 Task: In the sheet Budget Analysis ToolFont size of heading  18 Font style of dataoswald 'Font size of data '9 Alignment of headline & dataAlign center.   Fill color in heading, Red Font color of dataIn the sheet  Attendance Sheet for the Weekbook
Action: Mouse moved to (344, 262)
Screenshot: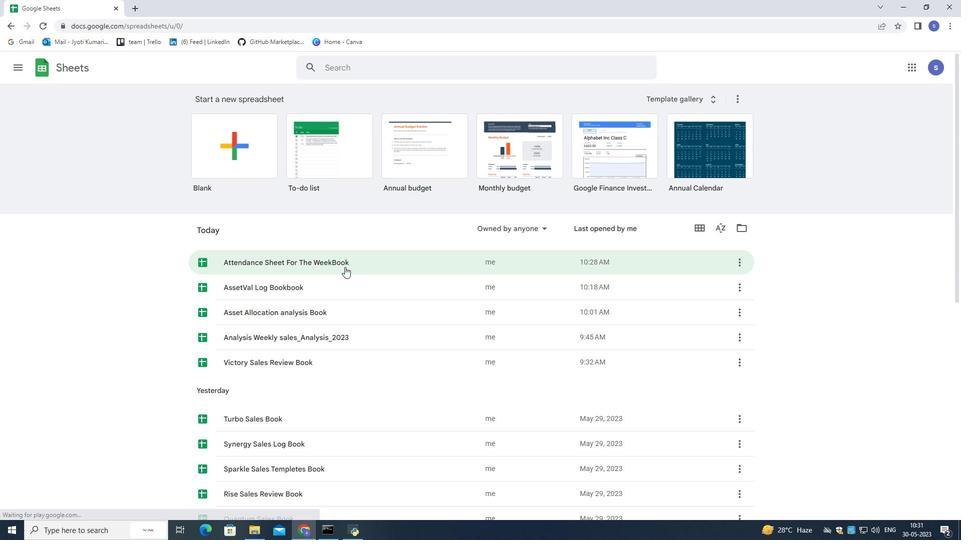 
Action: Mouse pressed left at (344, 262)
Screenshot: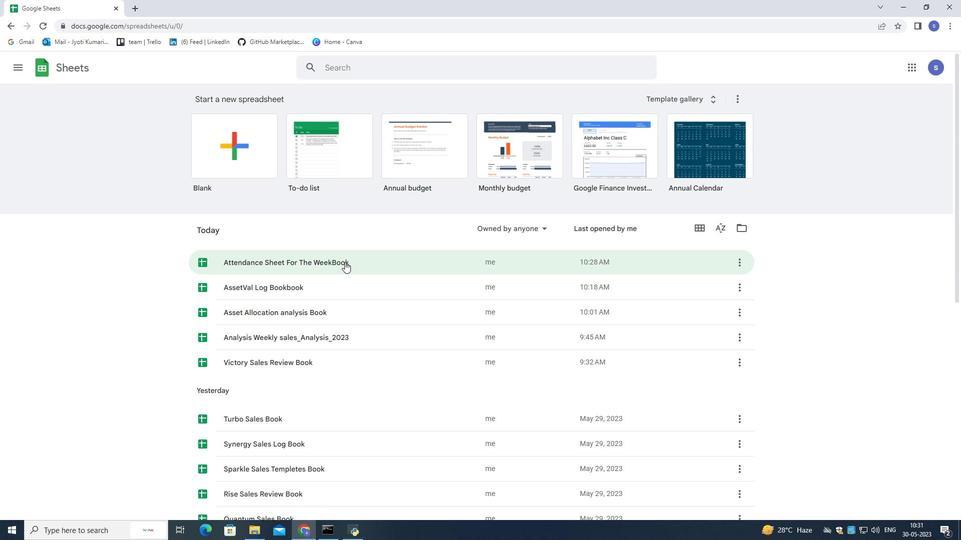 
Action: Mouse moved to (109, 169)
Screenshot: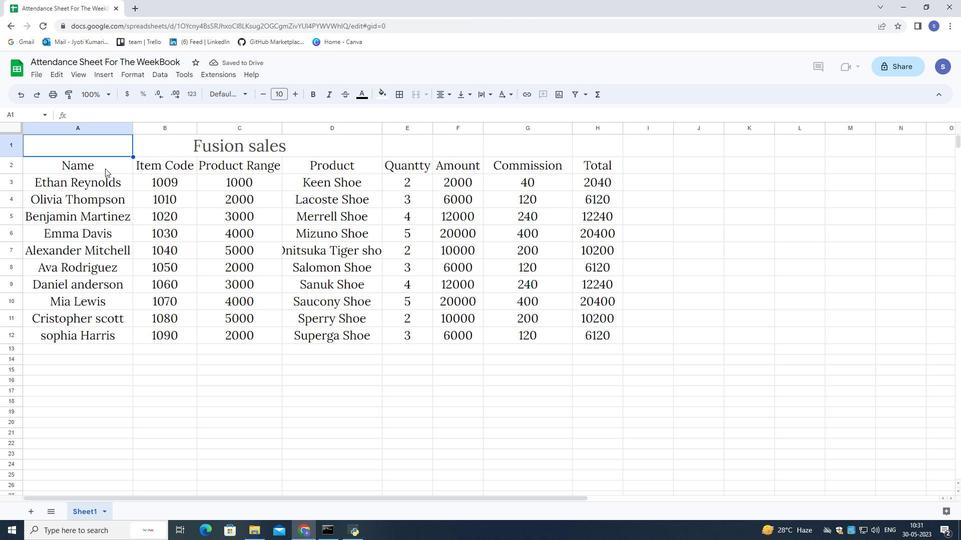 
Action: Mouse pressed left at (109, 169)
Screenshot: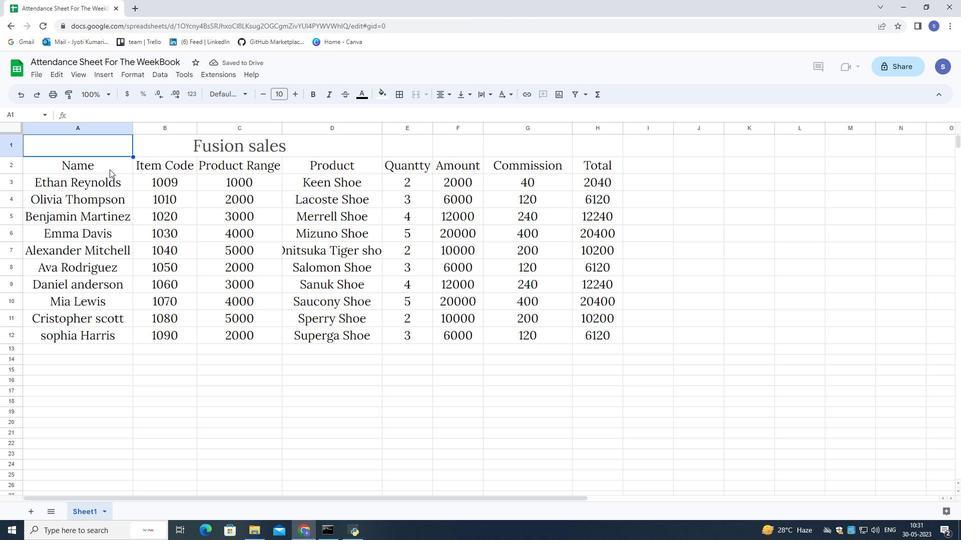 
Action: Mouse moved to (147, 387)
Screenshot: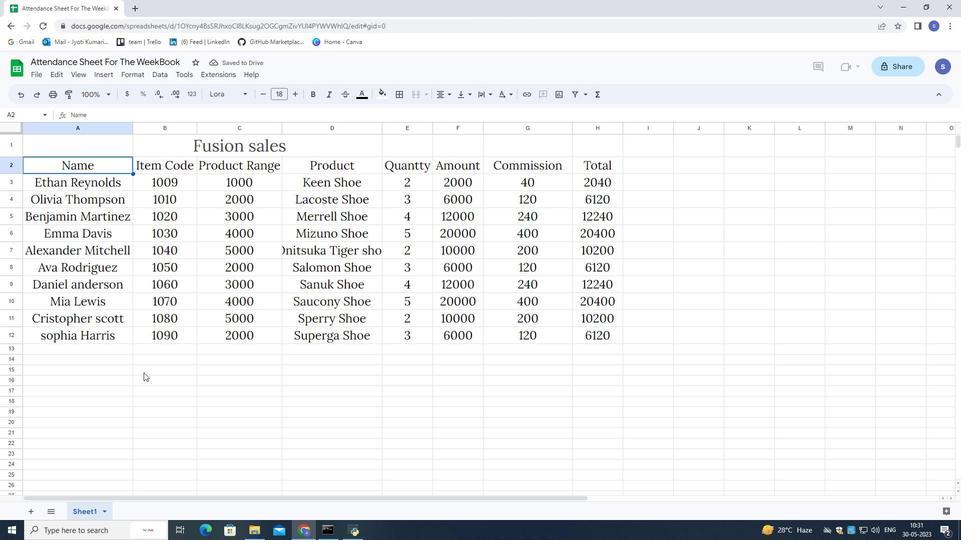 
Action: Mouse pressed left at (147, 387)
Screenshot: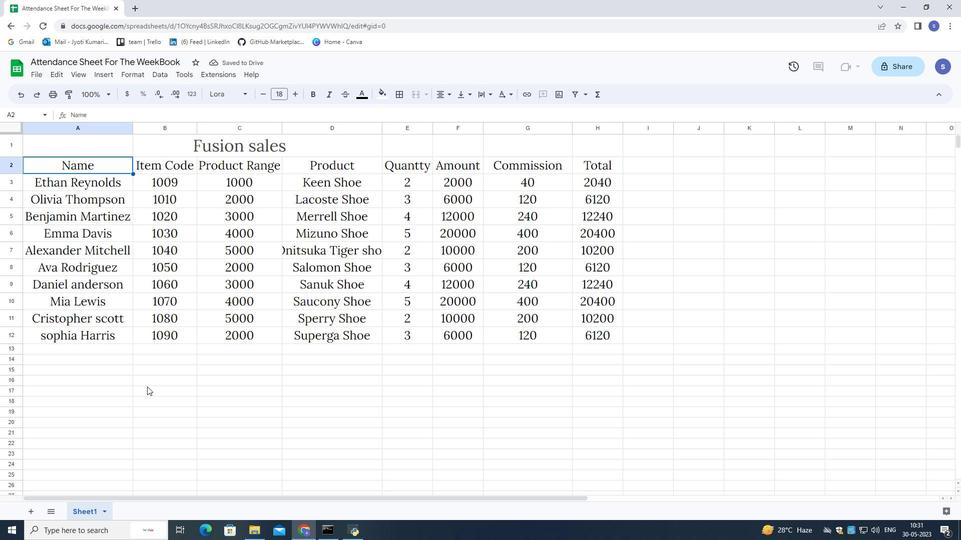 
Action: Mouse moved to (229, 148)
Screenshot: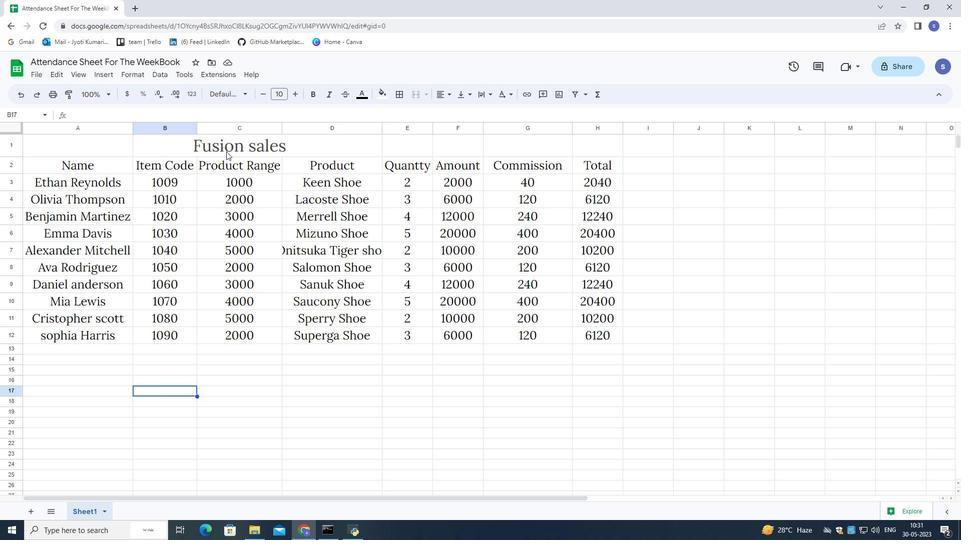 
Action: Mouse pressed left at (229, 148)
Screenshot: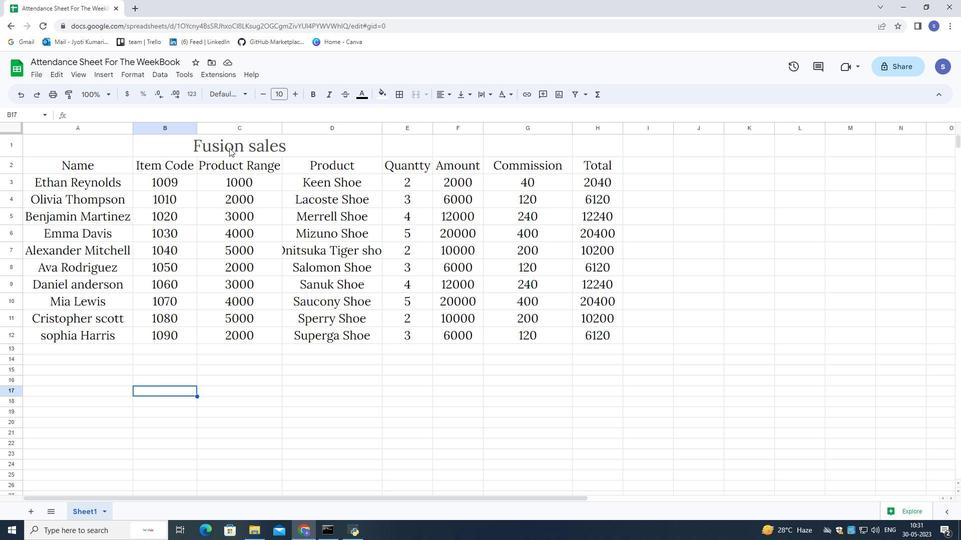 
Action: Mouse pressed left at (229, 148)
Screenshot: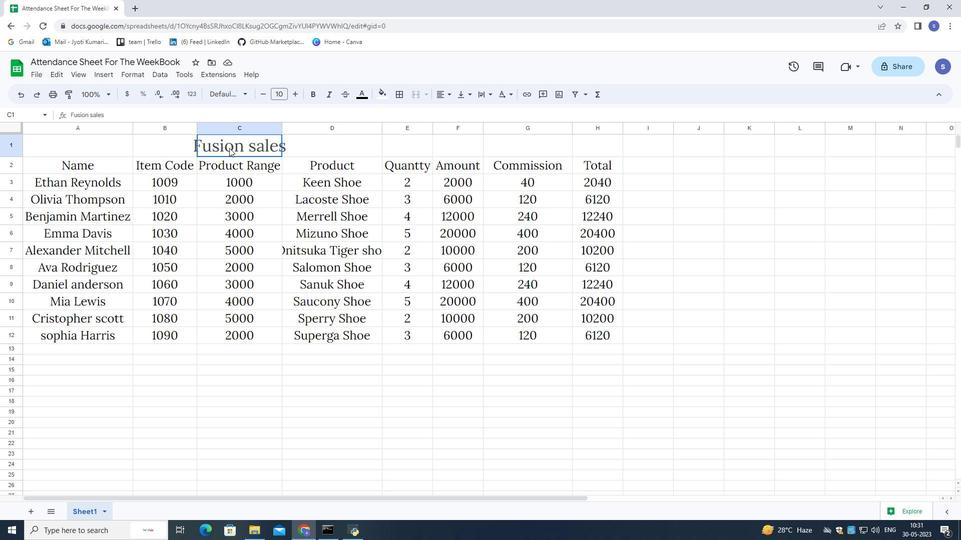 
Action: Mouse pressed left at (229, 148)
Screenshot: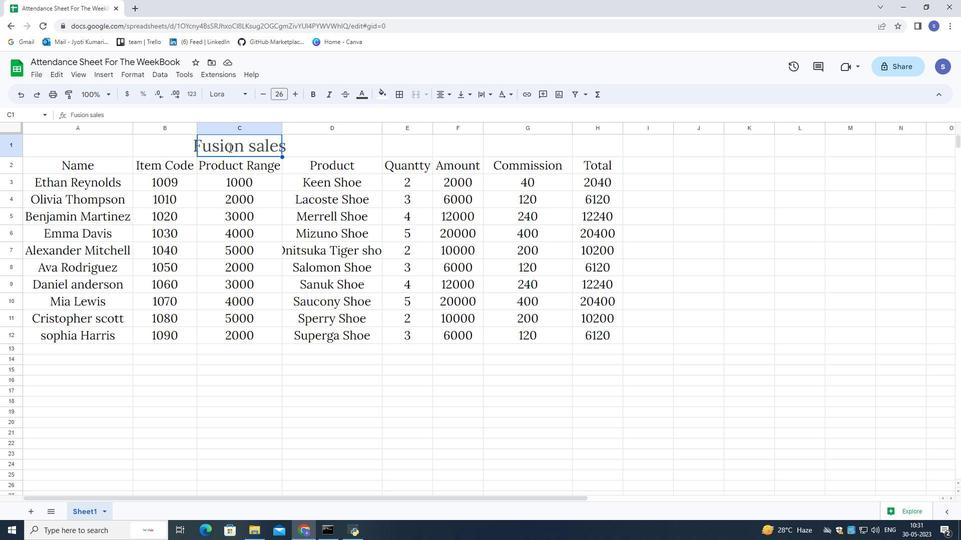 
Action: Mouse moved to (219, 189)
Screenshot: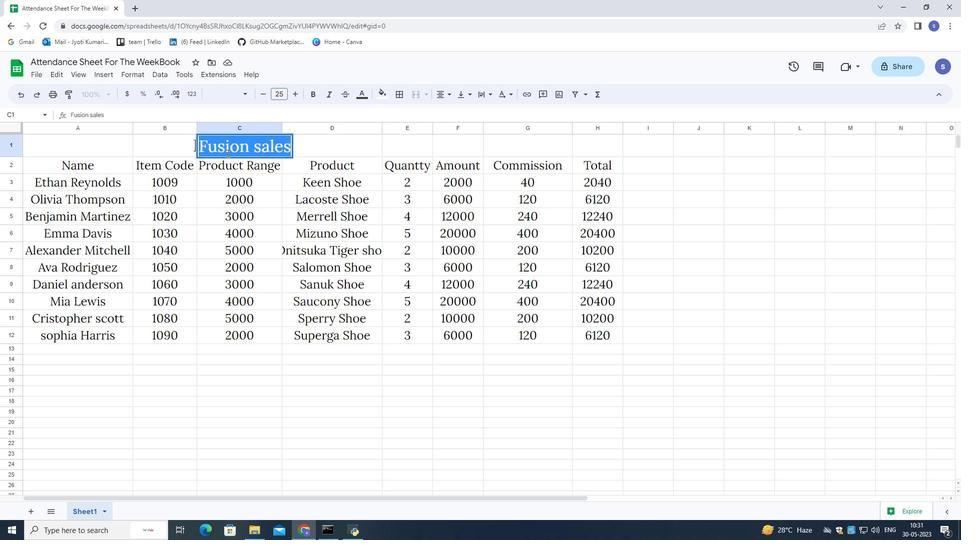 
Action: Mouse pressed left at (219, 189)
Screenshot: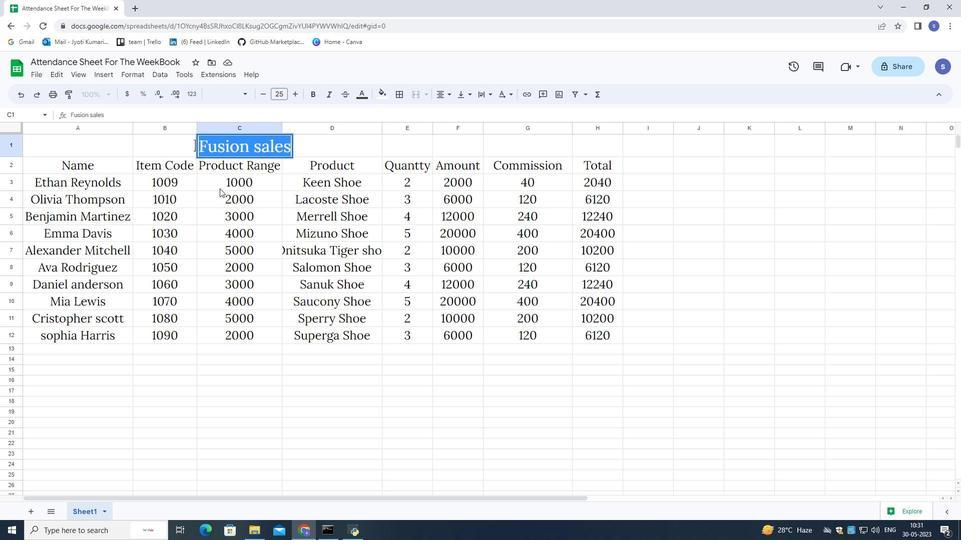 
Action: Mouse moved to (193, 147)
Screenshot: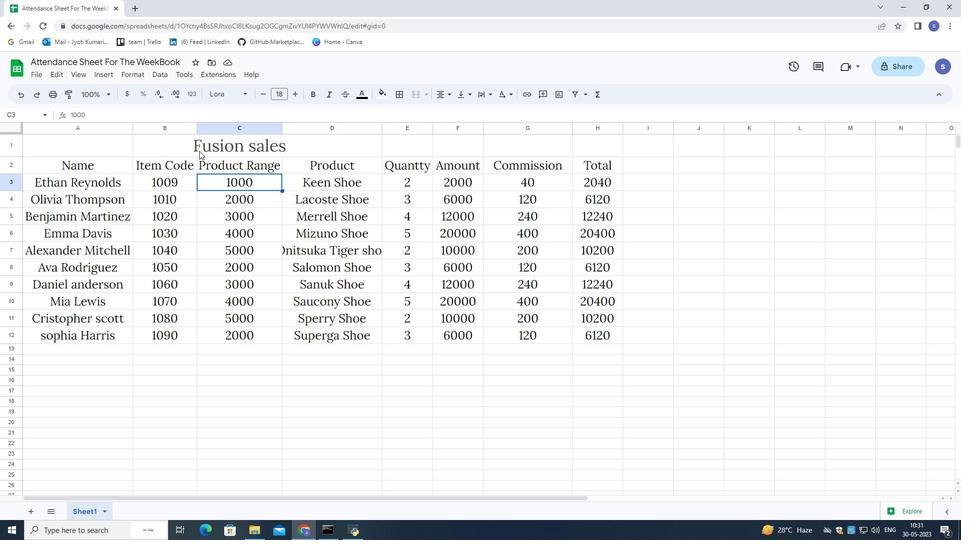 
Action: Mouse pressed left at (193, 147)
Screenshot: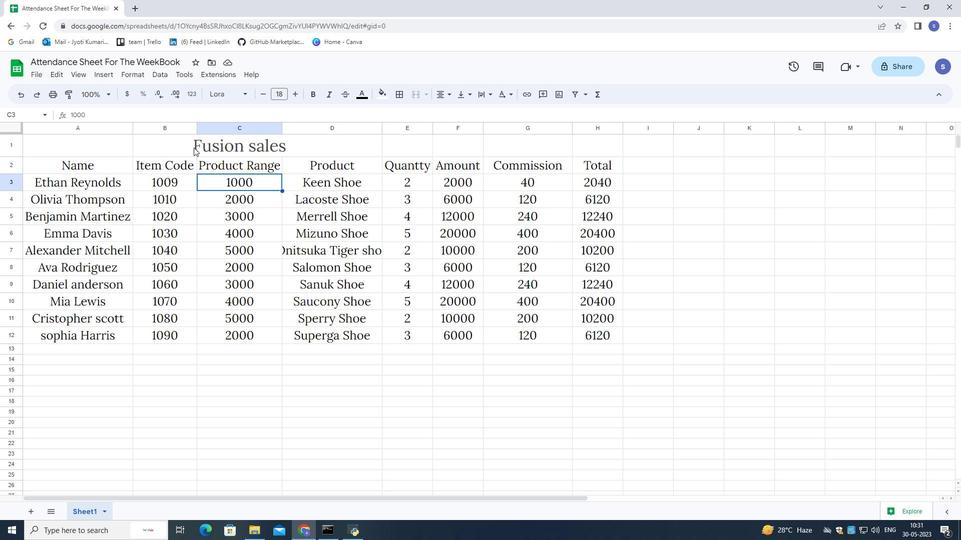 
Action: Mouse moved to (298, 91)
Screenshot: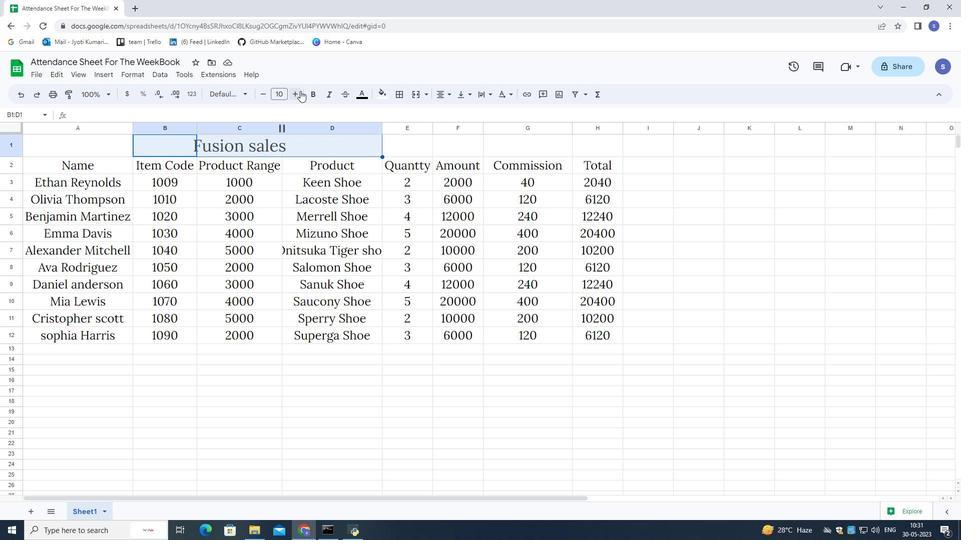 
Action: Mouse pressed left at (298, 91)
Screenshot: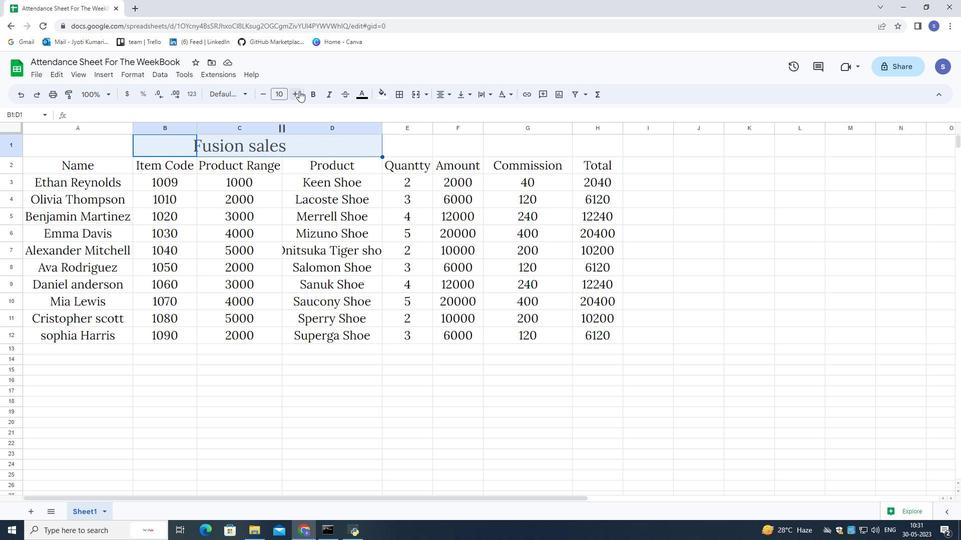 
Action: Mouse pressed left at (298, 91)
Screenshot: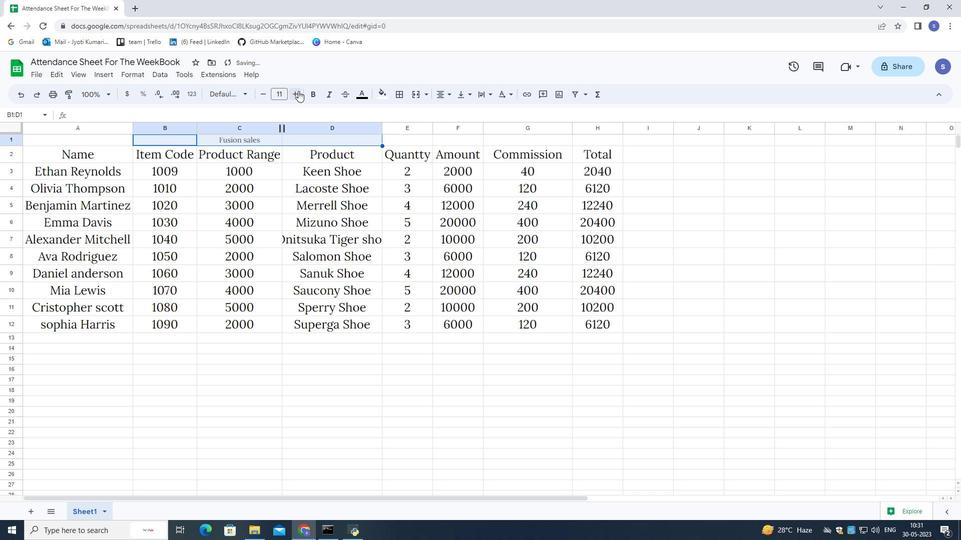 
Action: Mouse pressed left at (298, 91)
Screenshot: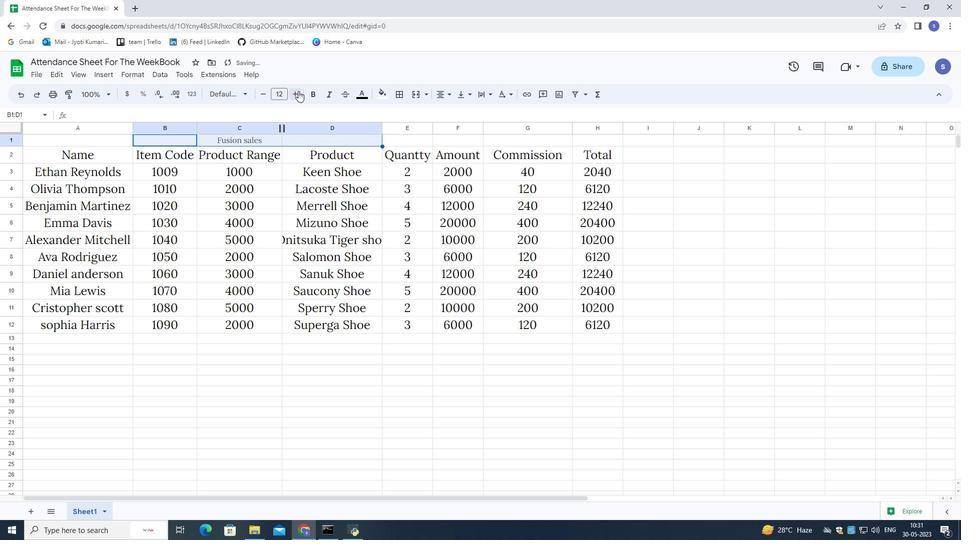 
Action: Mouse pressed left at (298, 91)
Screenshot: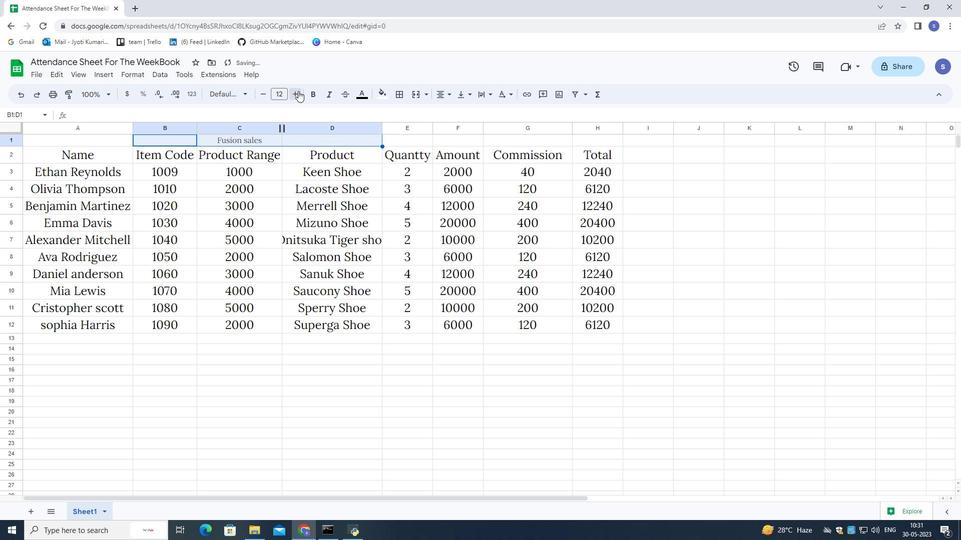 
Action: Mouse pressed left at (298, 91)
Screenshot: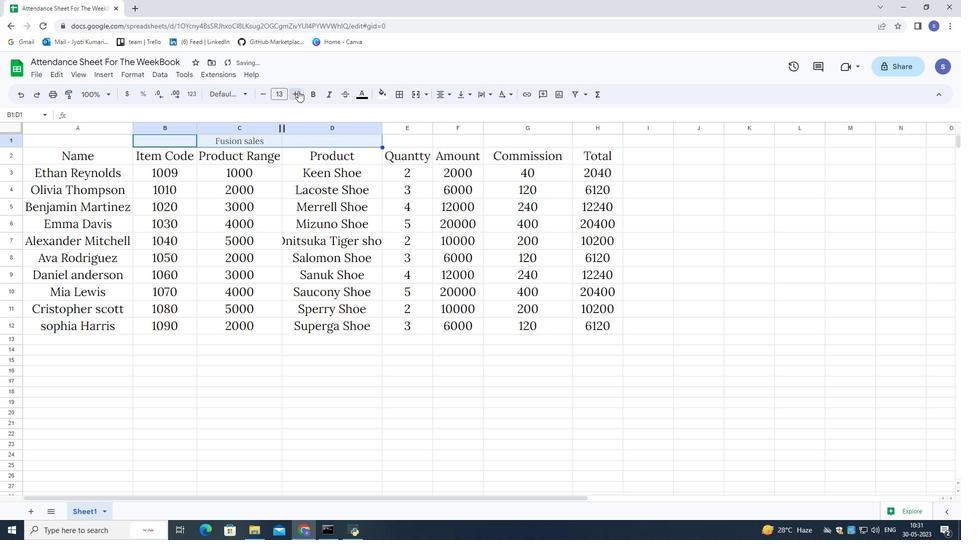 
Action: Mouse pressed left at (298, 91)
Screenshot: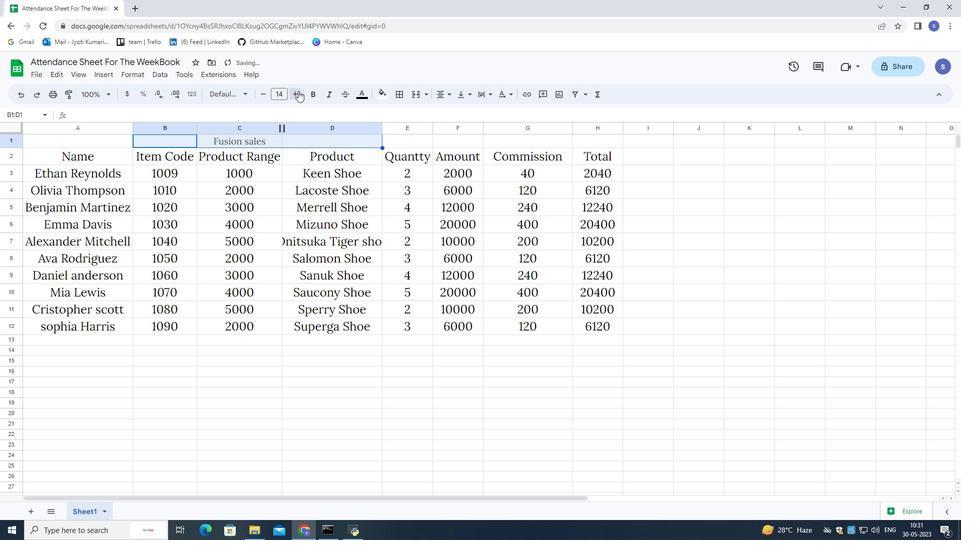 
Action: Mouse pressed left at (298, 91)
Screenshot: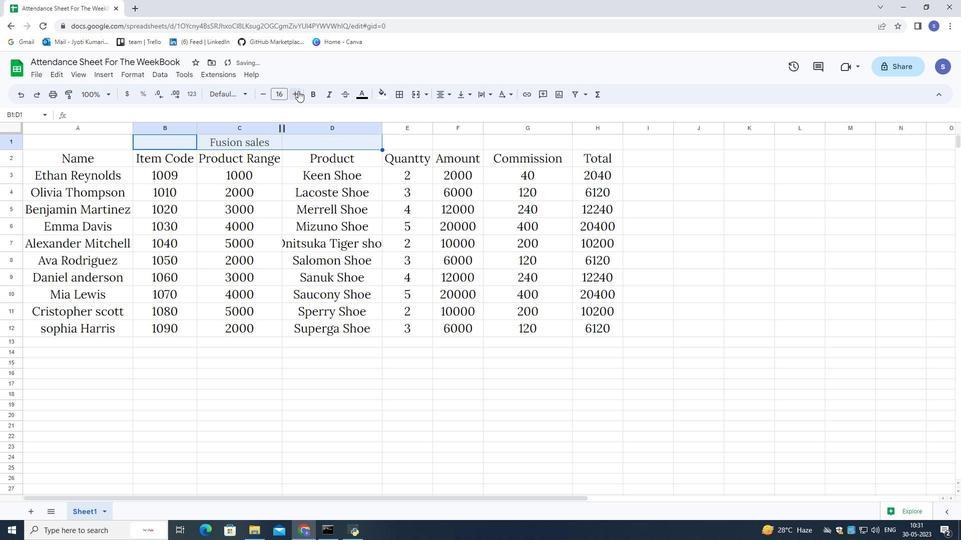 
Action: Mouse pressed left at (298, 91)
Screenshot: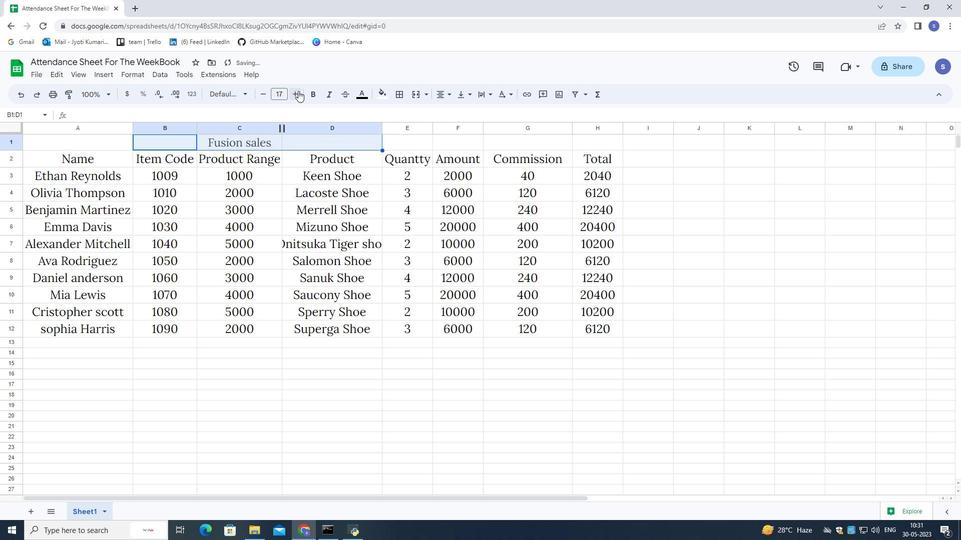 
Action: Mouse moved to (382, 267)
Screenshot: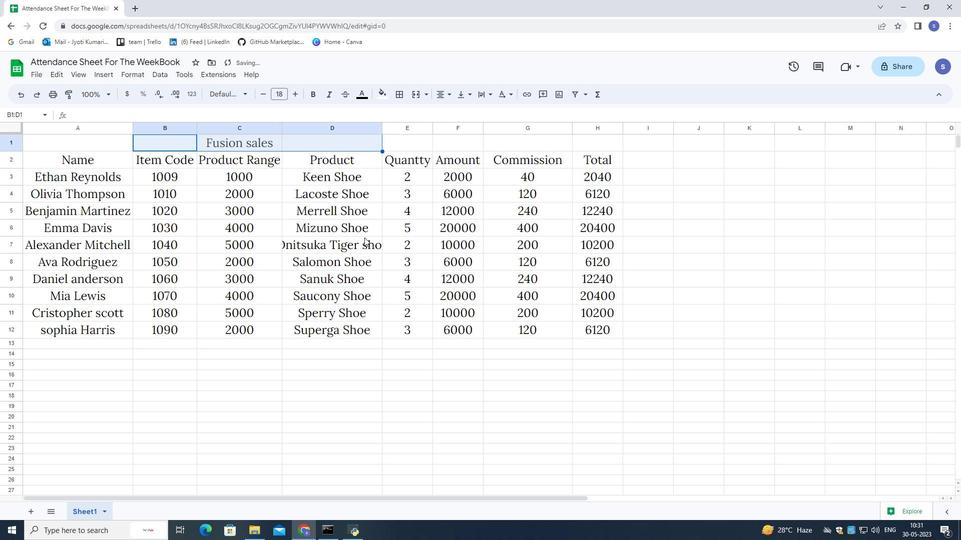
Action: Mouse pressed left at (382, 267)
Screenshot: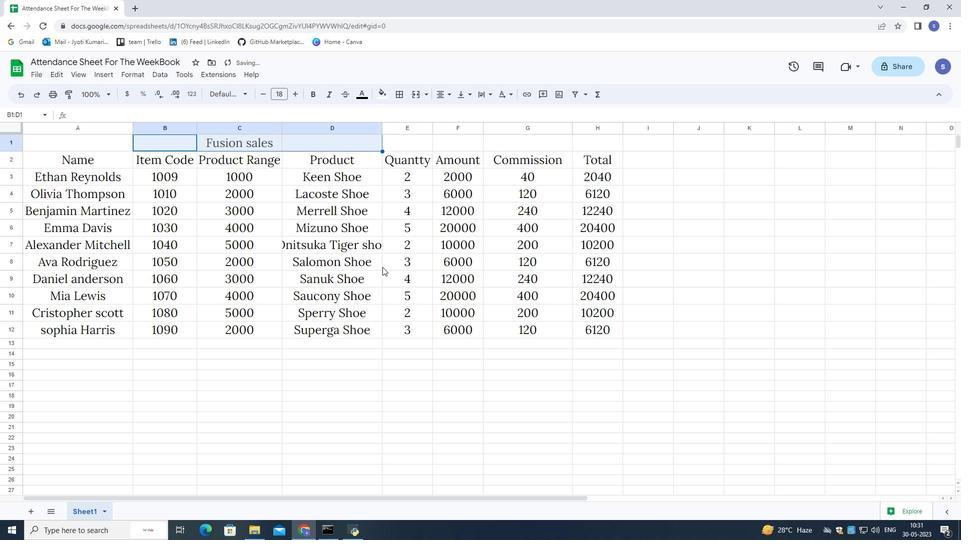
Action: Mouse moved to (35, 161)
Screenshot: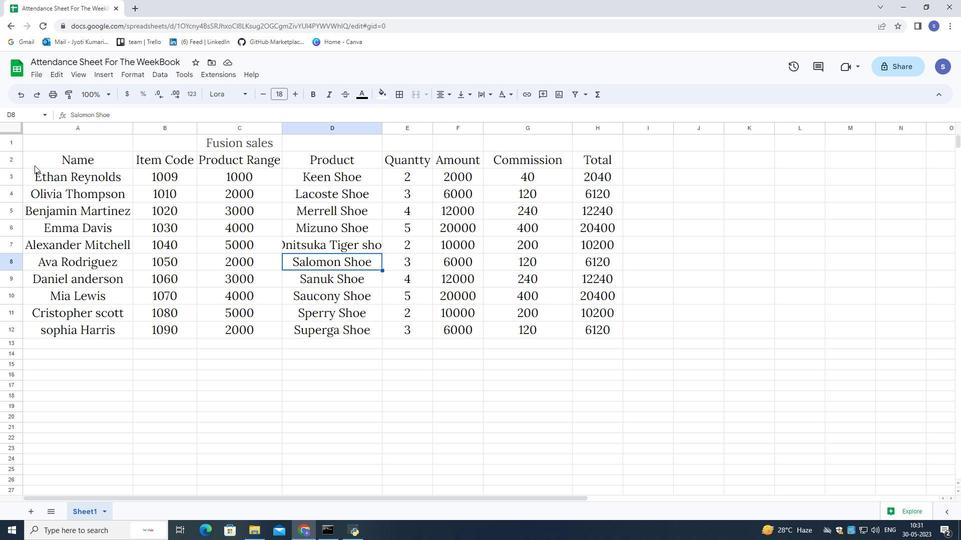 
Action: Mouse pressed left at (35, 161)
Screenshot: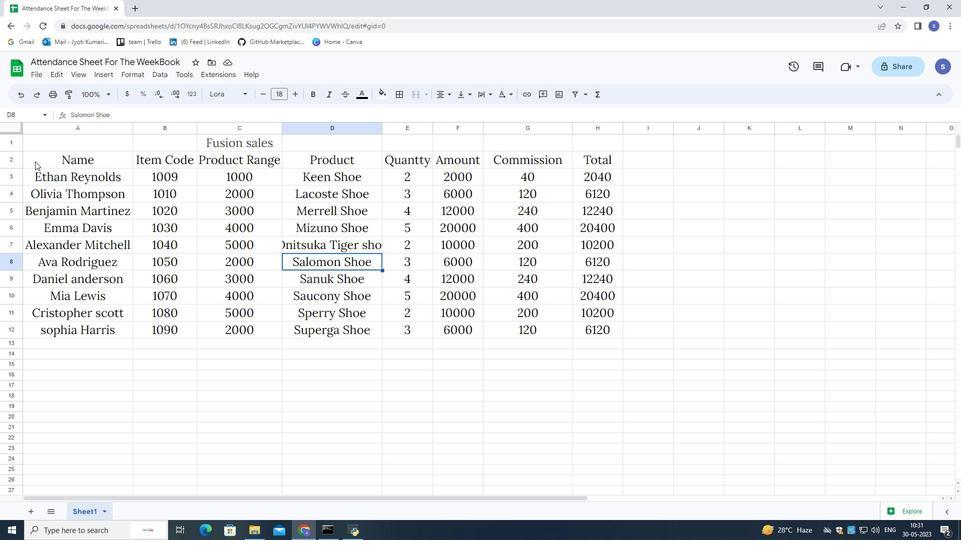 
Action: Mouse pressed left at (35, 161)
Screenshot: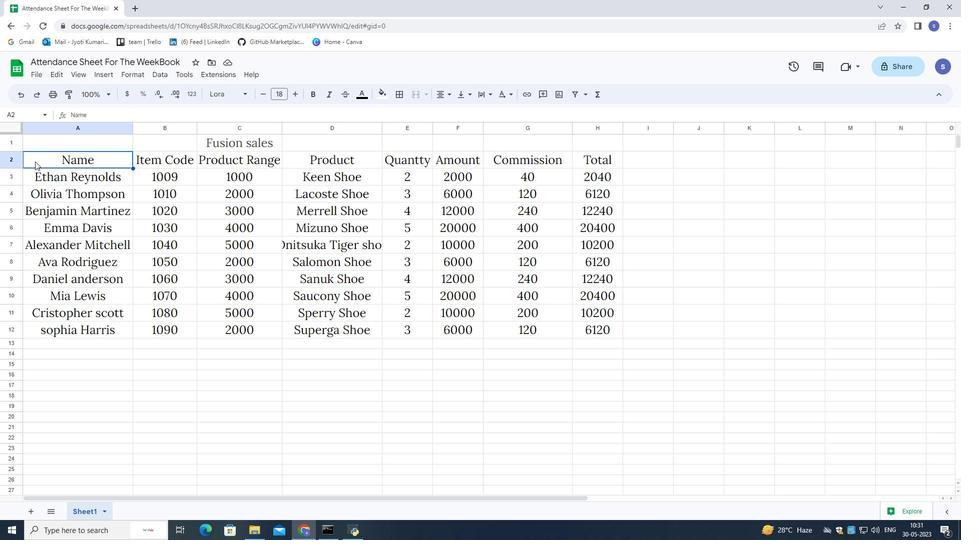 
Action: Mouse moved to (242, 97)
Screenshot: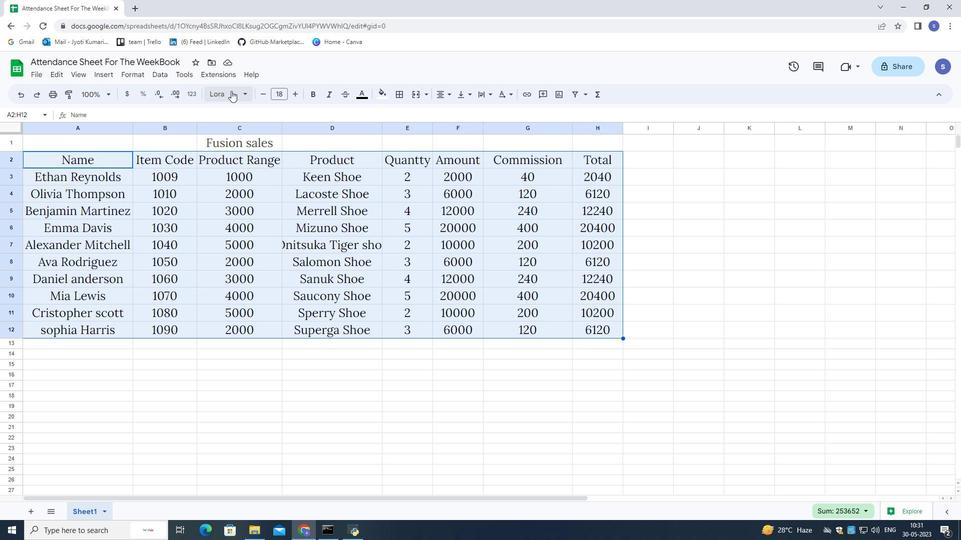 
Action: Mouse pressed left at (242, 97)
Screenshot: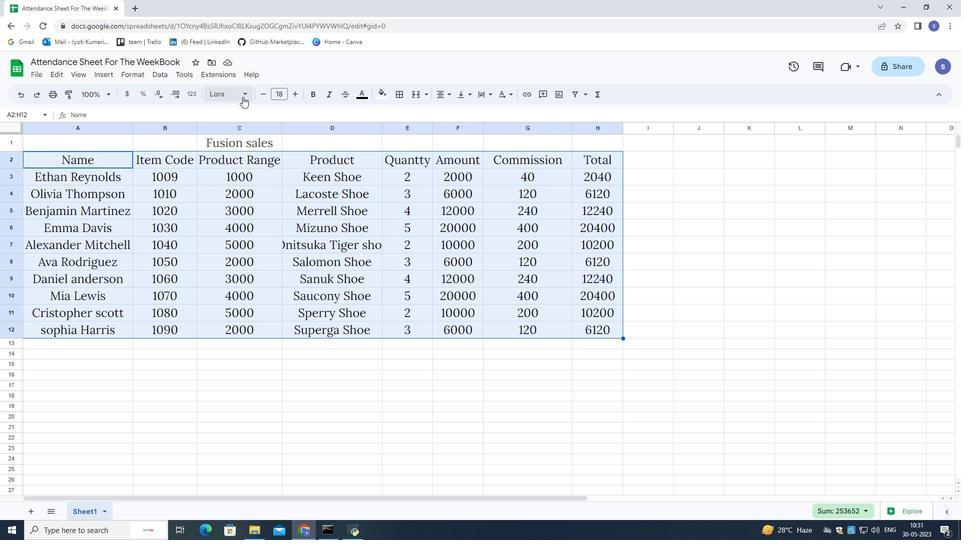 
Action: Mouse moved to (243, 240)
Screenshot: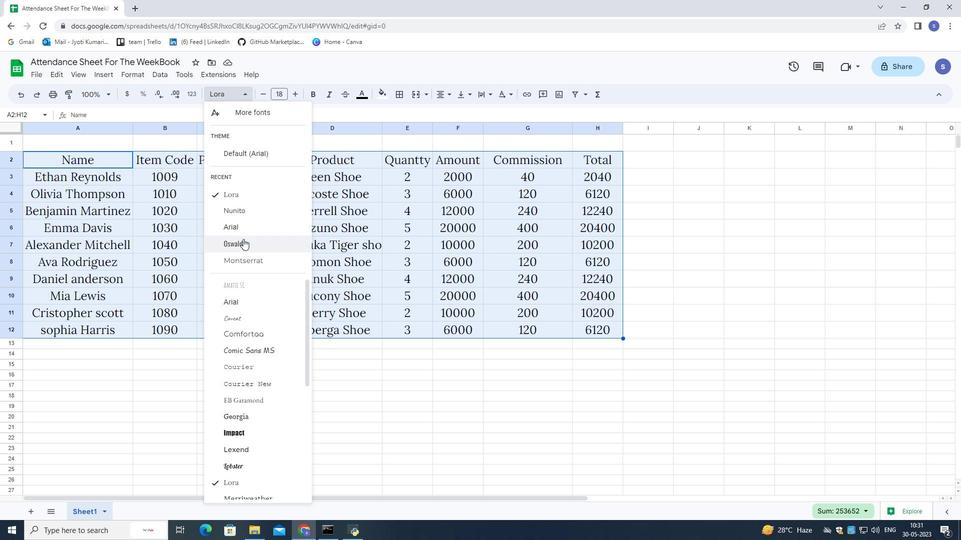 
Action: Mouse pressed left at (243, 240)
Screenshot: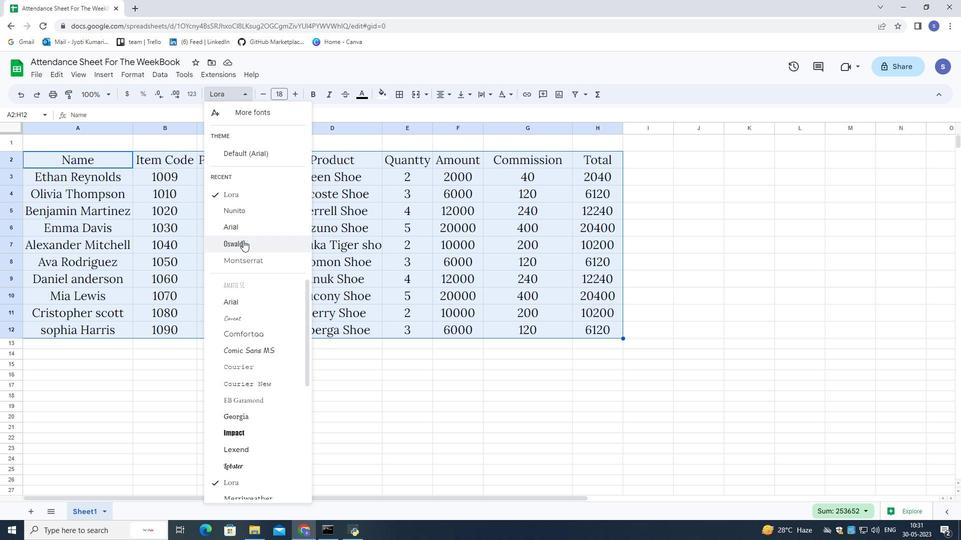 
Action: Mouse moved to (262, 95)
Screenshot: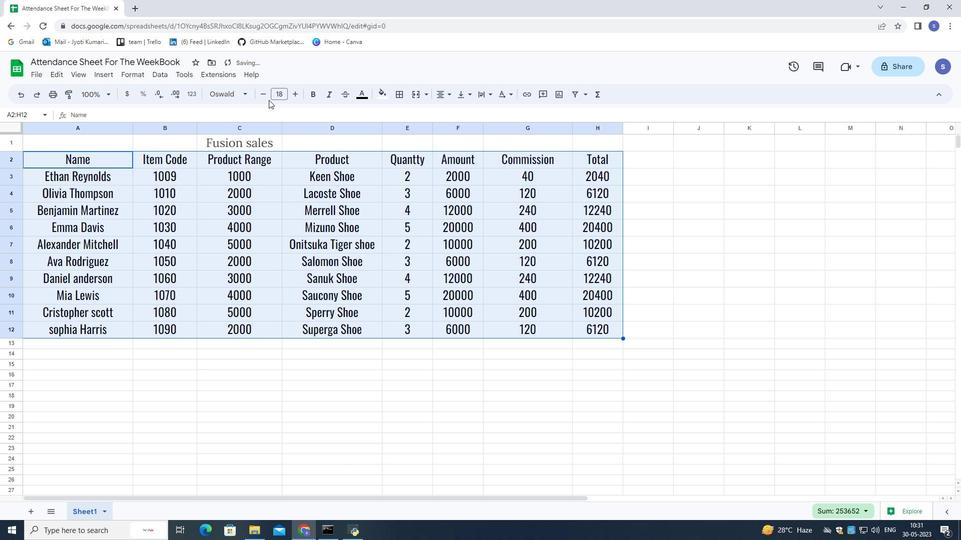 
Action: Mouse pressed left at (262, 95)
Screenshot: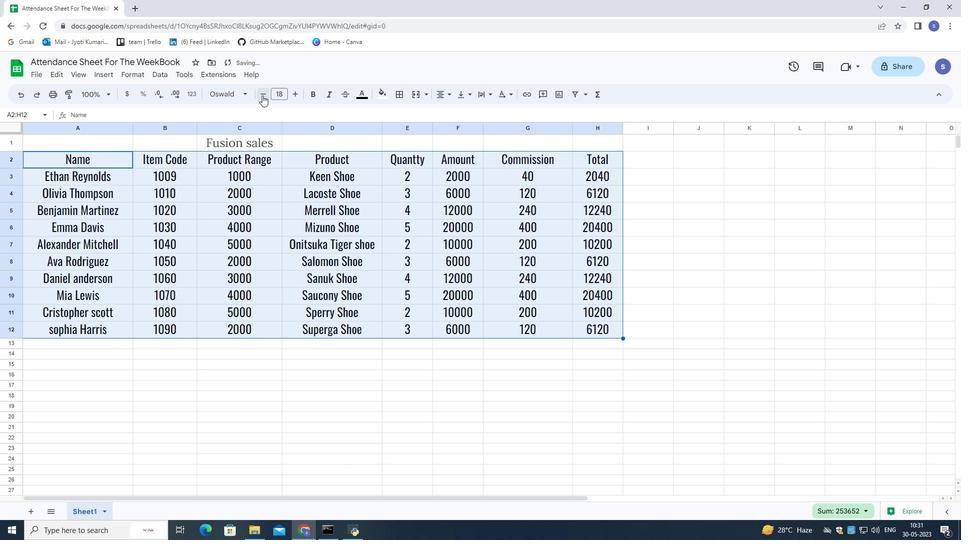 
Action: Mouse pressed left at (262, 95)
Screenshot: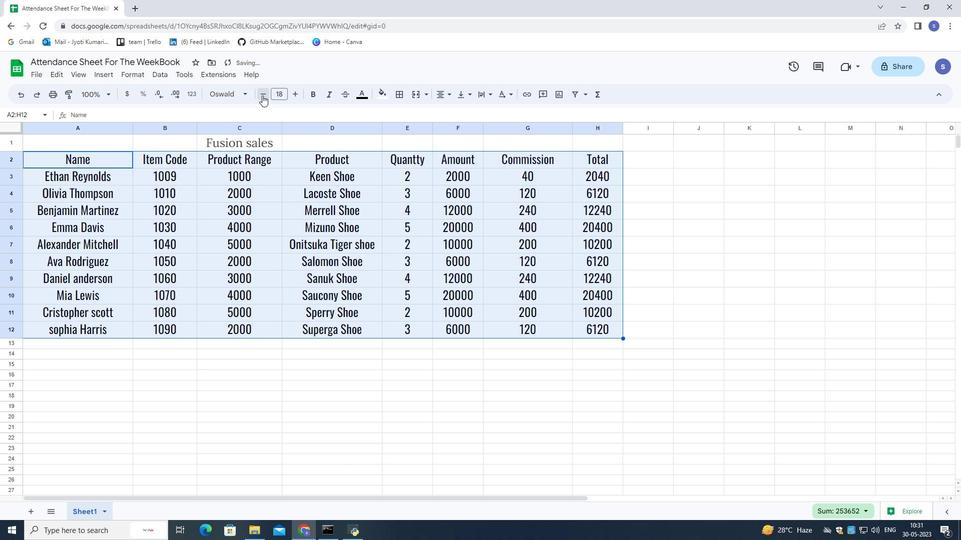 
Action: Mouse pressed left at (262, 95)
Screenshot: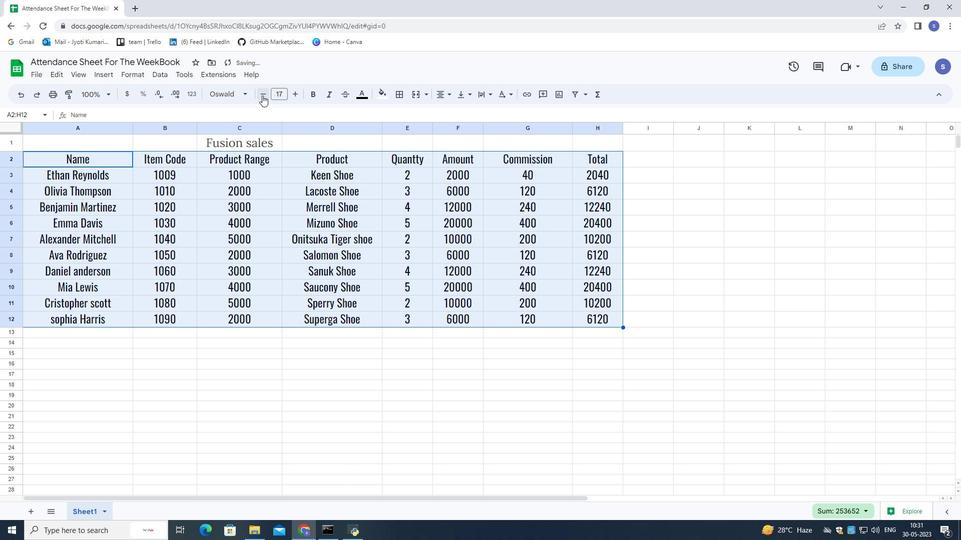 
Action: Mouse pressed left at (262, 95)
Screenshot: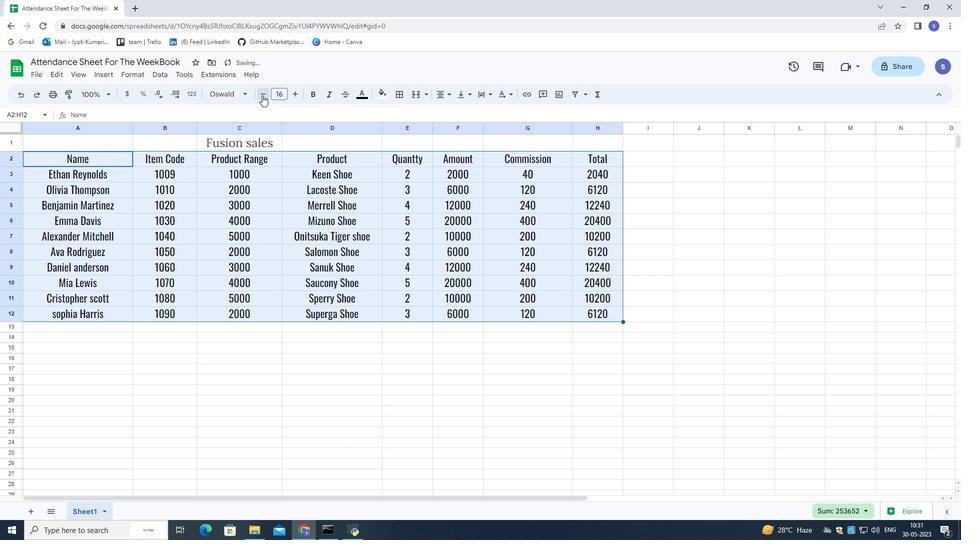 
Action: Mouse pressed left at (262, 95)
Screenshot: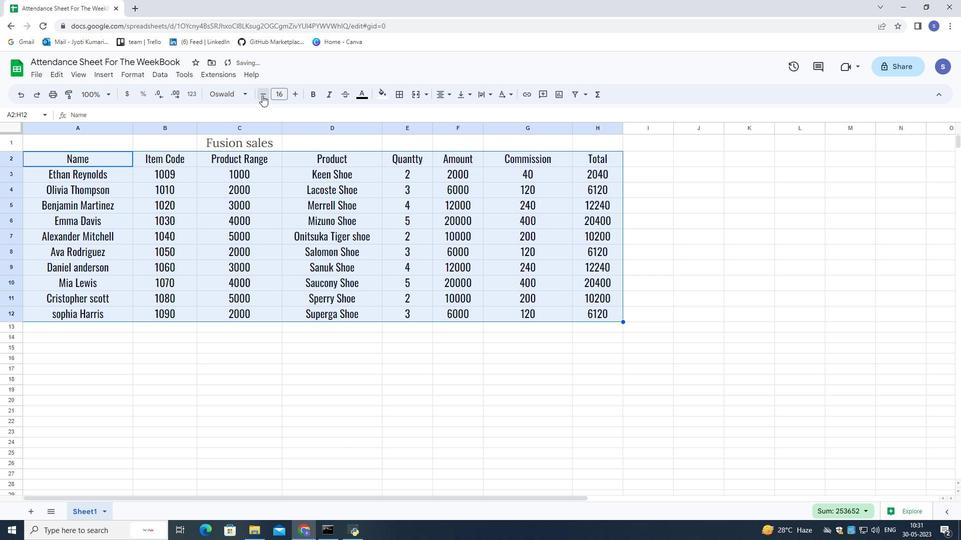 
Action: Mouse pressed left at (262, 95)
Screenshot: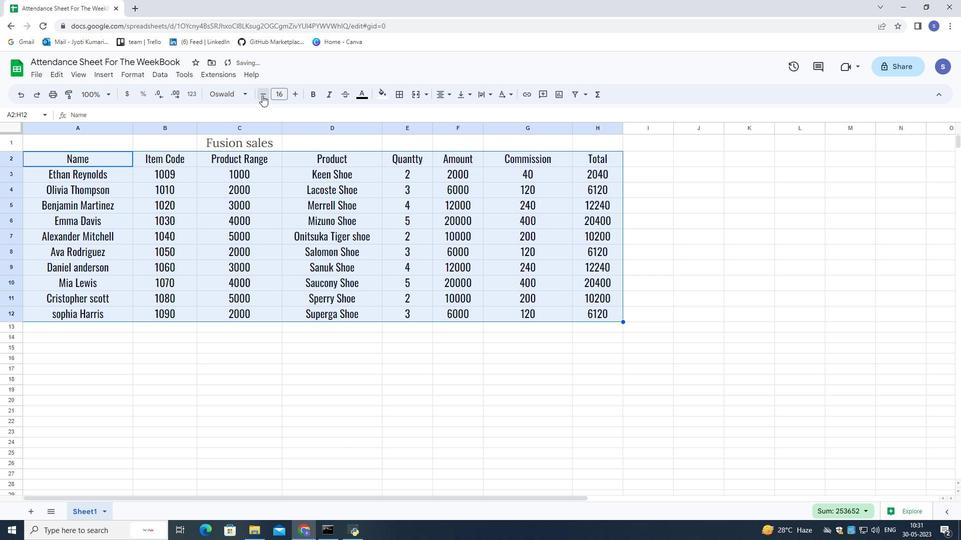 
Action: Mouse pressed left at (262, 95)
Screenshot: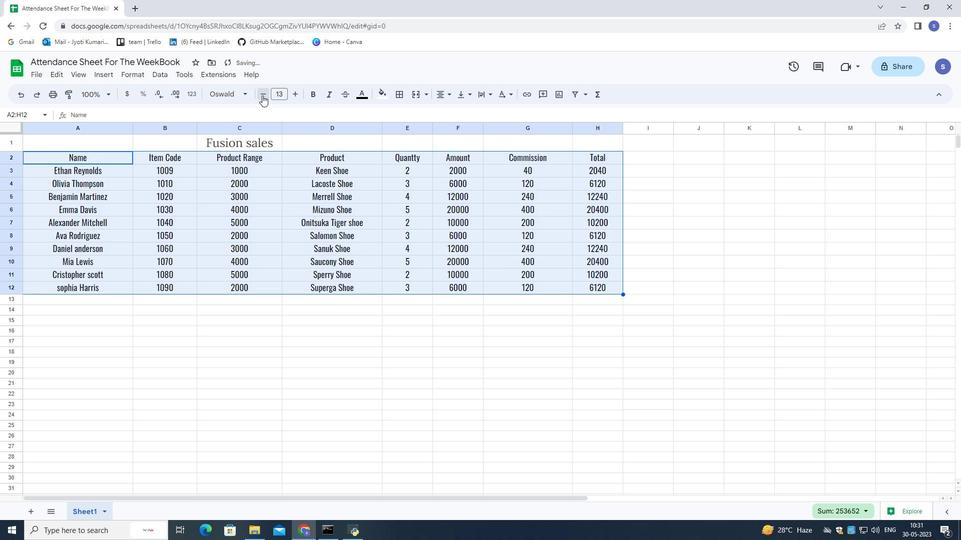 
Action: Mouse pressed left at (262, 95)
Screenshot: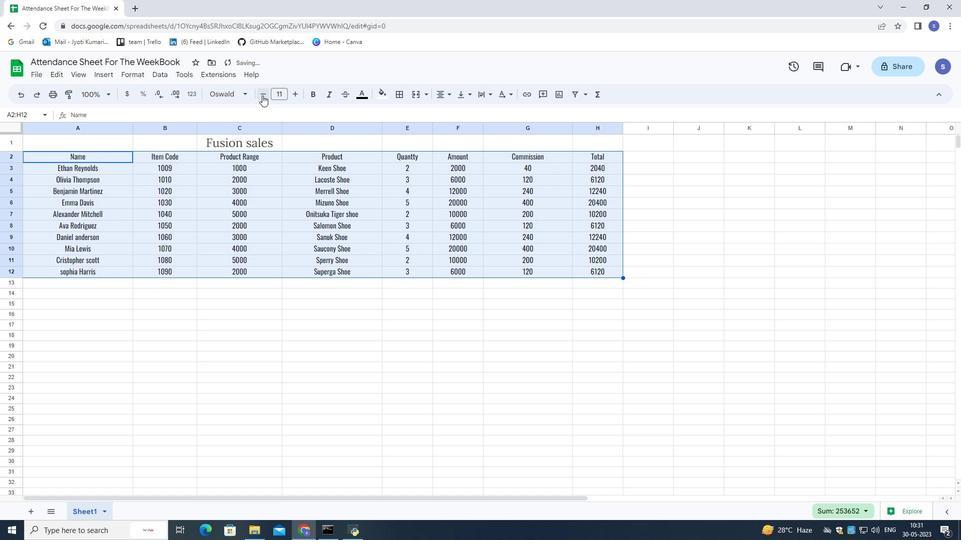 
Action: Mouse pressed left at (262, 95)
Screenshot: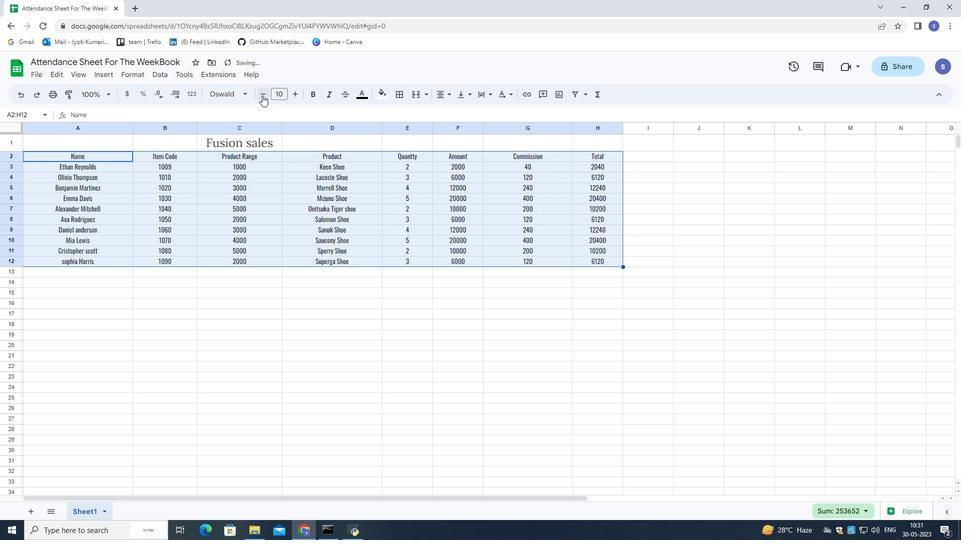 
Action: Mouse moved to (168, 279)
Screenshot: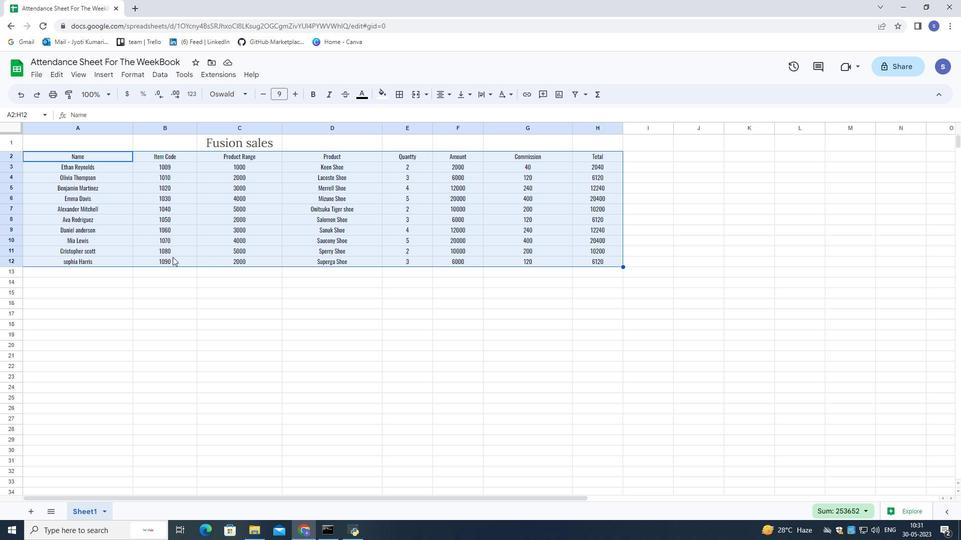 
Action: Mouse pressed left at (168, 279)
Screenshot: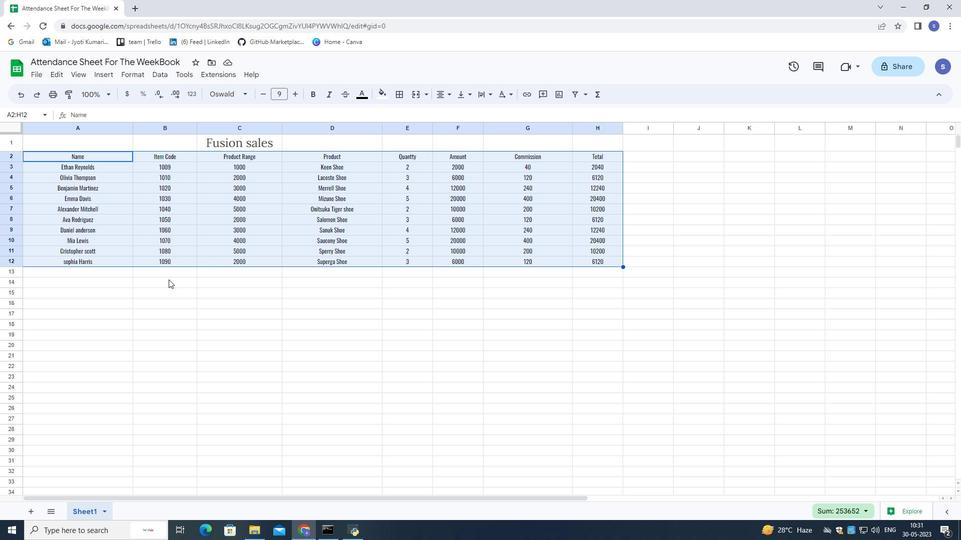 
Action: Mouse moved to (198, 141)
Screenshot: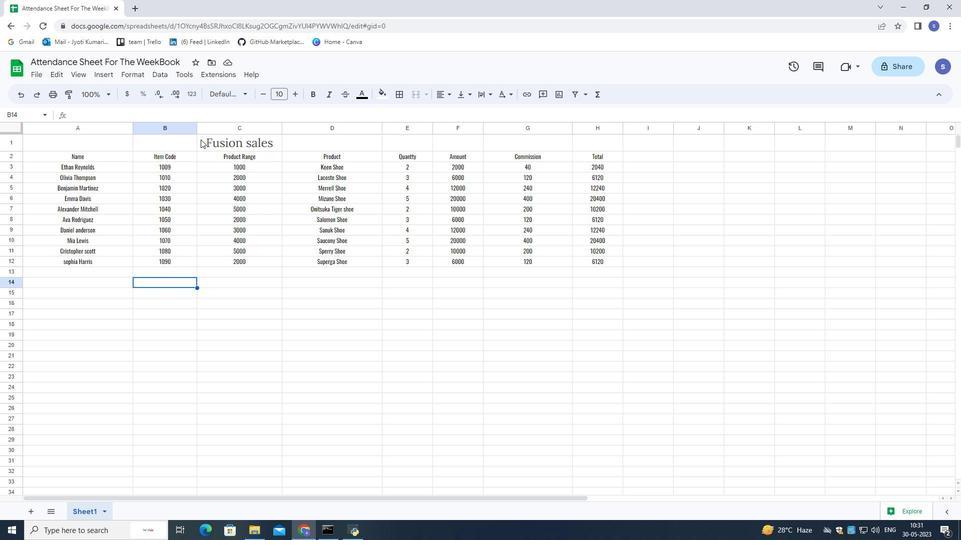 
Action: Mouse pressed left at (198, 141)
Screenshot: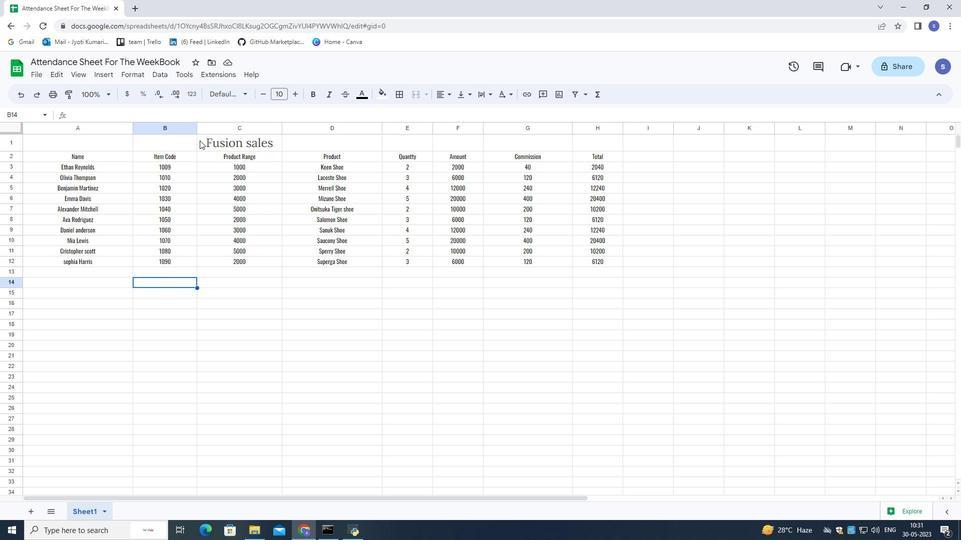
Action: Mouse moved to (385, 93)
Screenshot: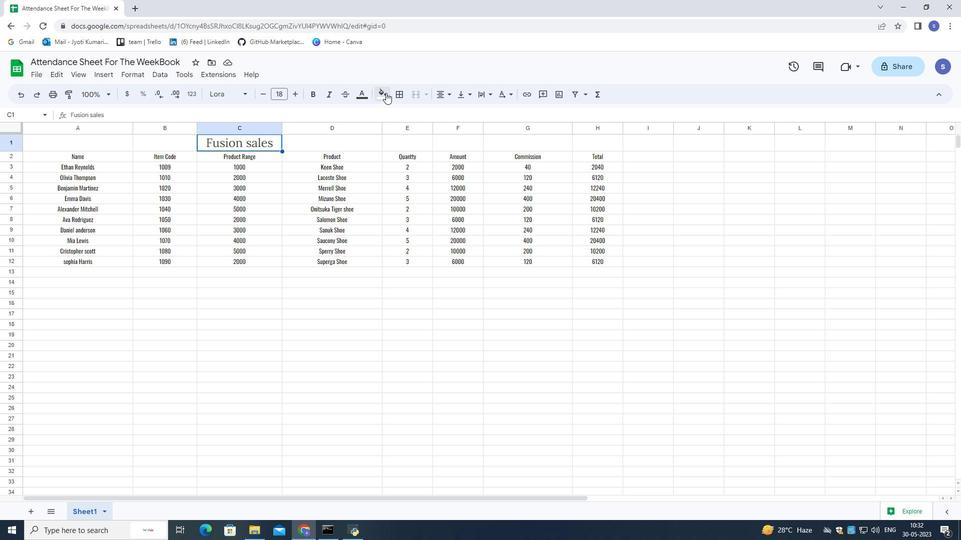 
Action: Mouse pressed left at (385, 93)
Screenshot: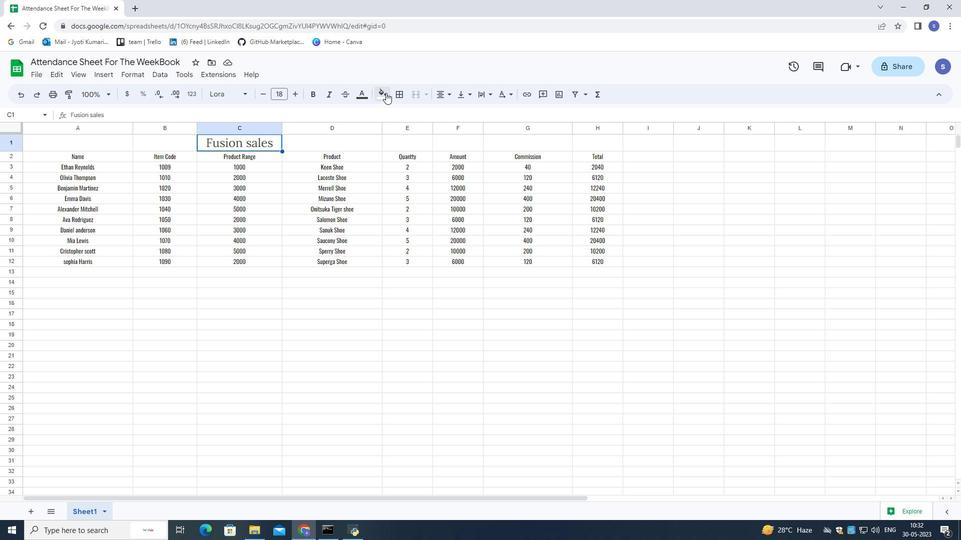 
Action: Mouse moved to (408, 151)
Screenshot: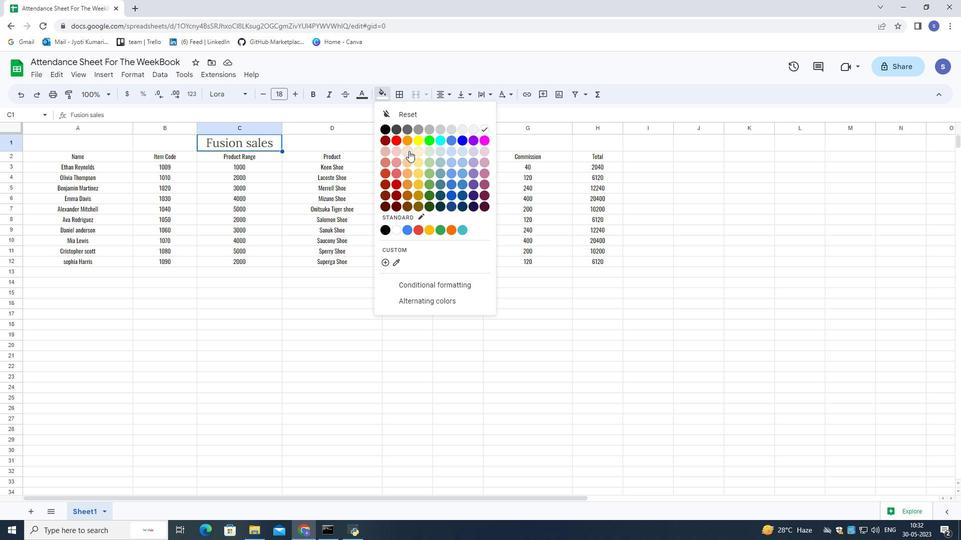 
Action: Mouse pressed left at (408, 151)
Screenshot: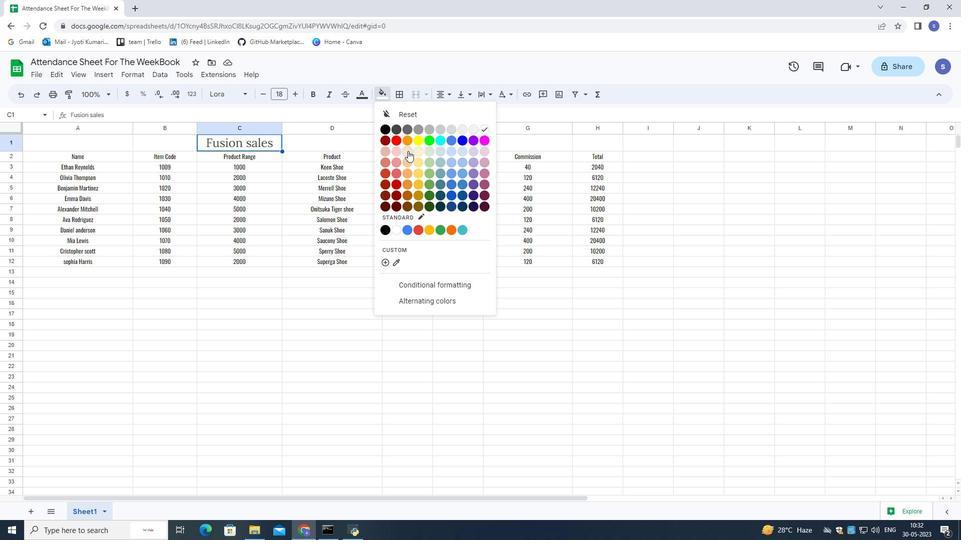 
Action: Mouse moved to (55, 154)
Screenshot: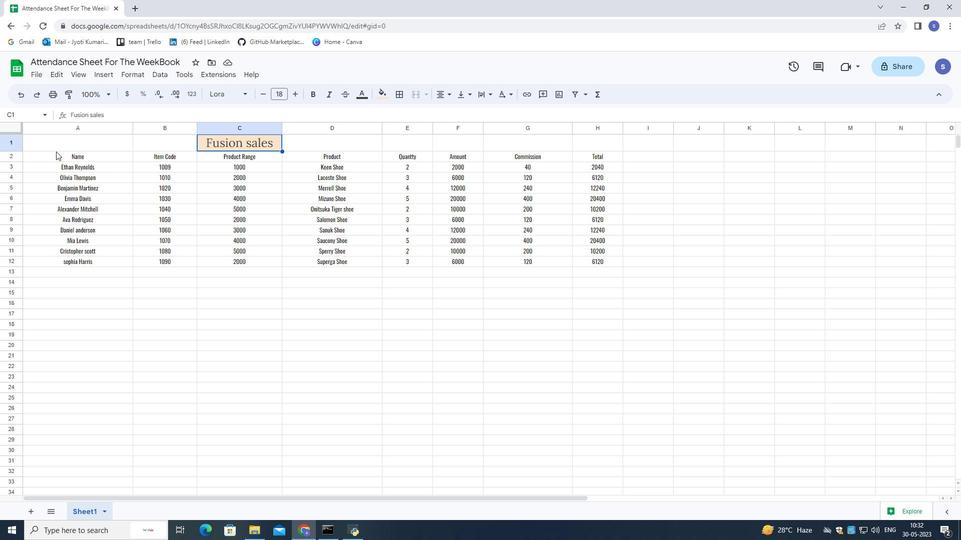 
Action: Mouse pressed left at (55, 154)
Screenshot: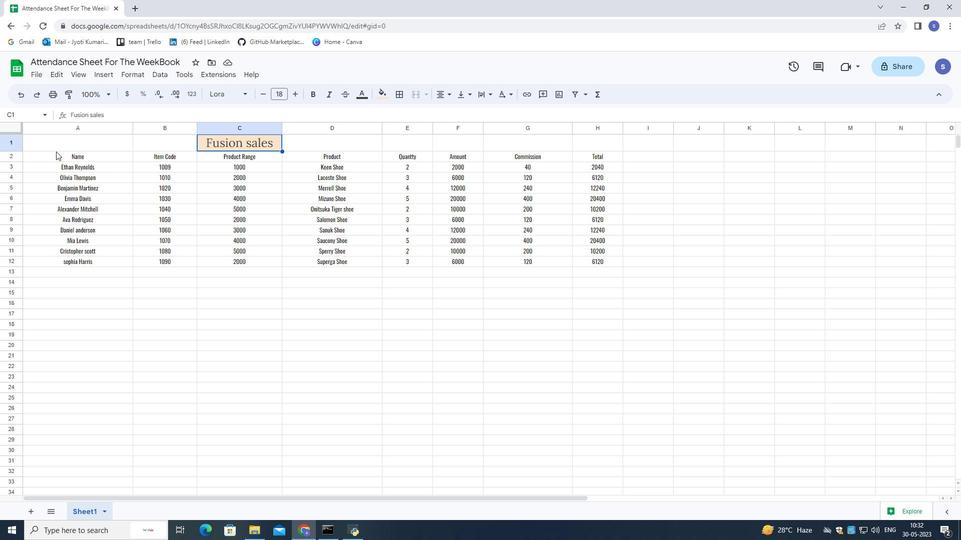 
Action: Mouse moved to (363, 98)
Screenshot: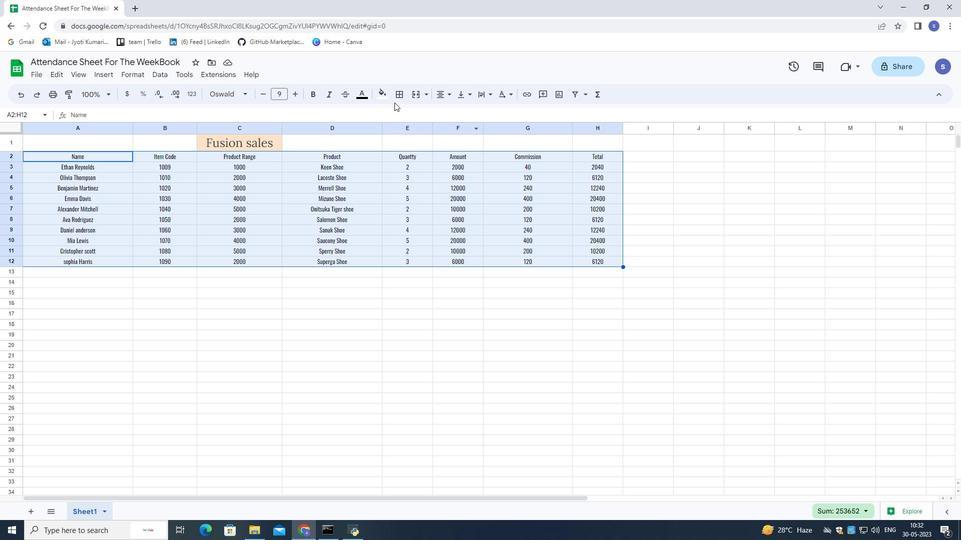 
Action: Mouse pressed left at (363, 98)
Screenshot: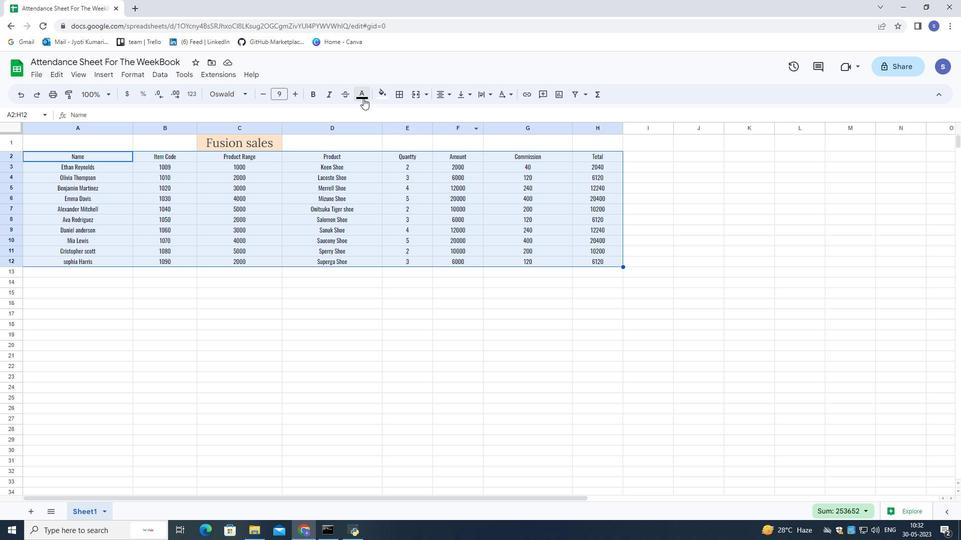 
Action: Mouse moved to (375, 137)
Screenshot: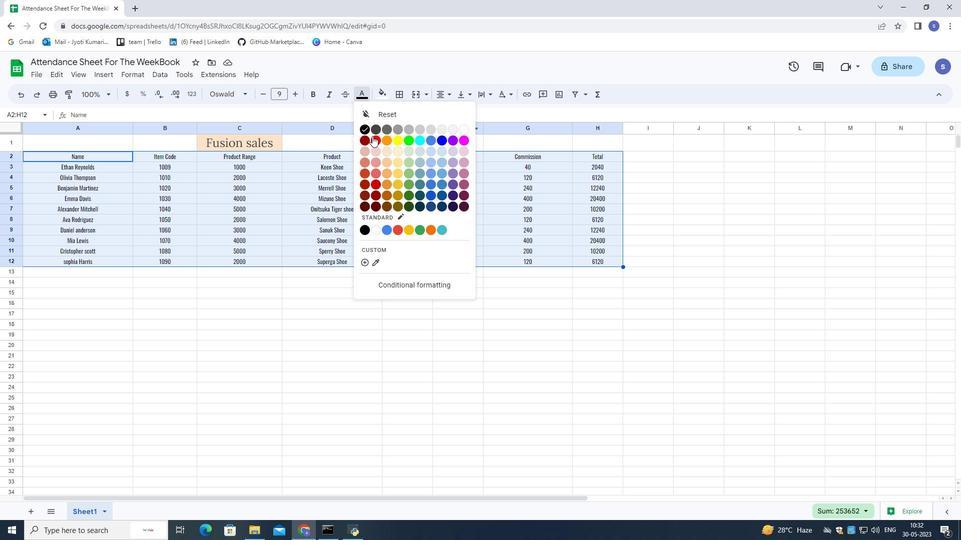 
Action: Mouse pressed left at (375, 137)
Screenshot: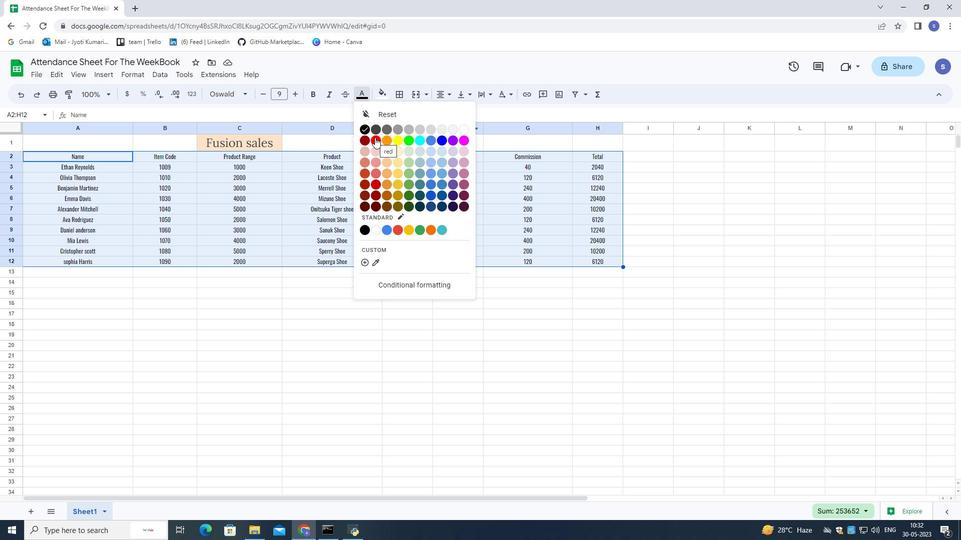 
Action: Mouse moved to (353, 290)
Screenshot: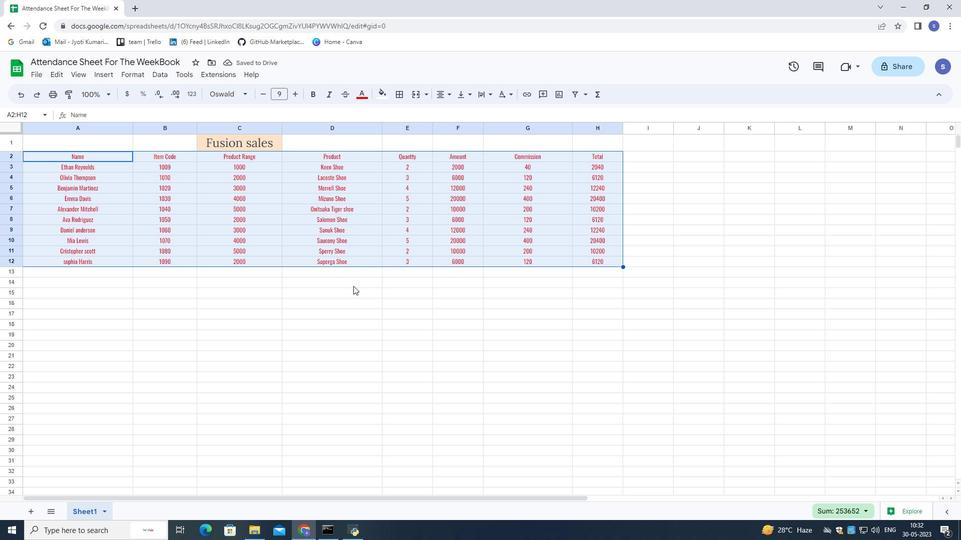 
Action: Mouse pressed left at (353, 290)
Screenshot: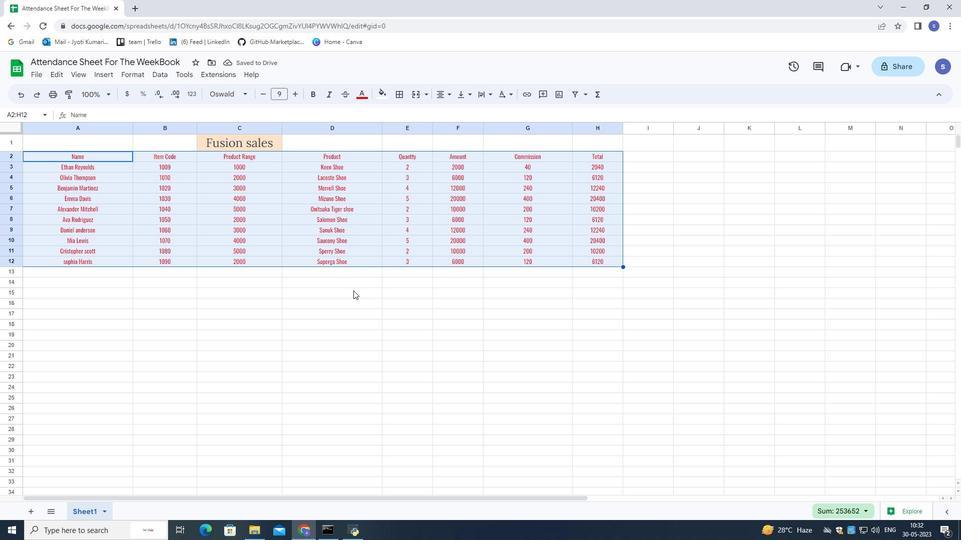 
Action: Mouse moved to (413, 241)
Screenshot: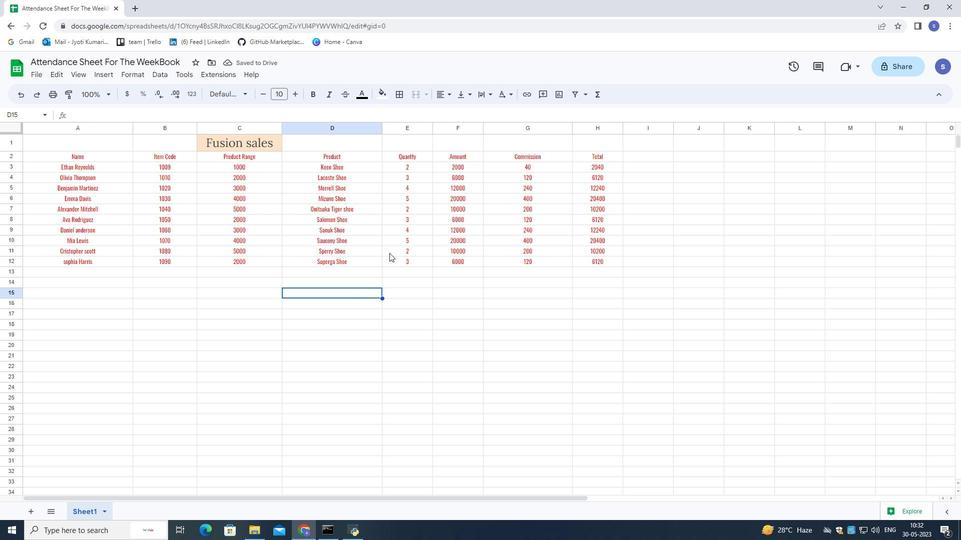 
Action: Mouse pressed left at (413, 241)
Screenshot: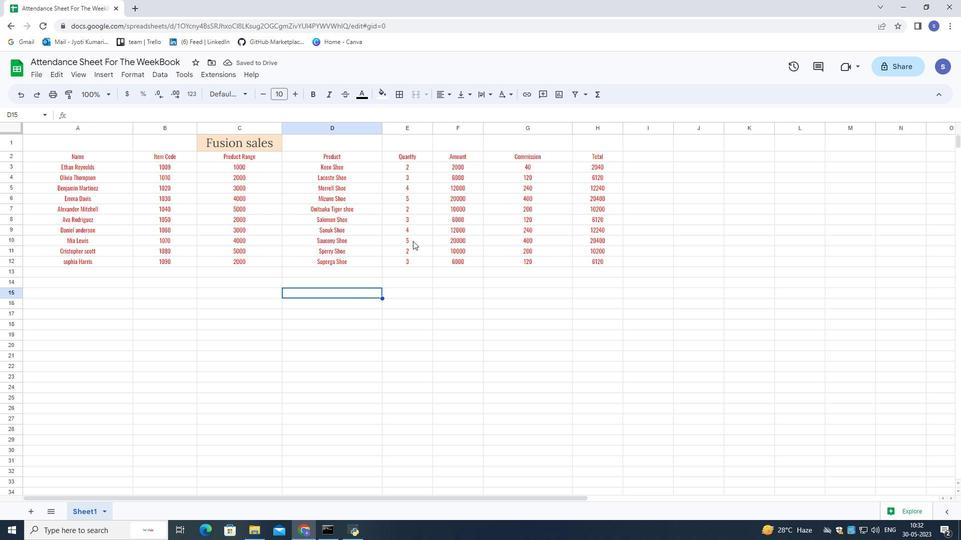 
Action: Mouse moved to (428, 293)
Screenshot: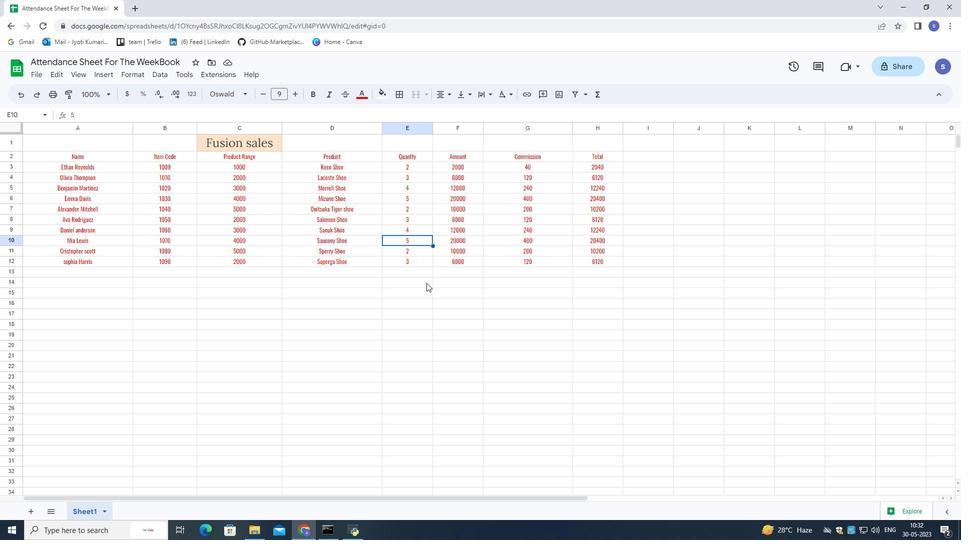 
Action: Mouse pressed left at (428, 293)
Screenshot: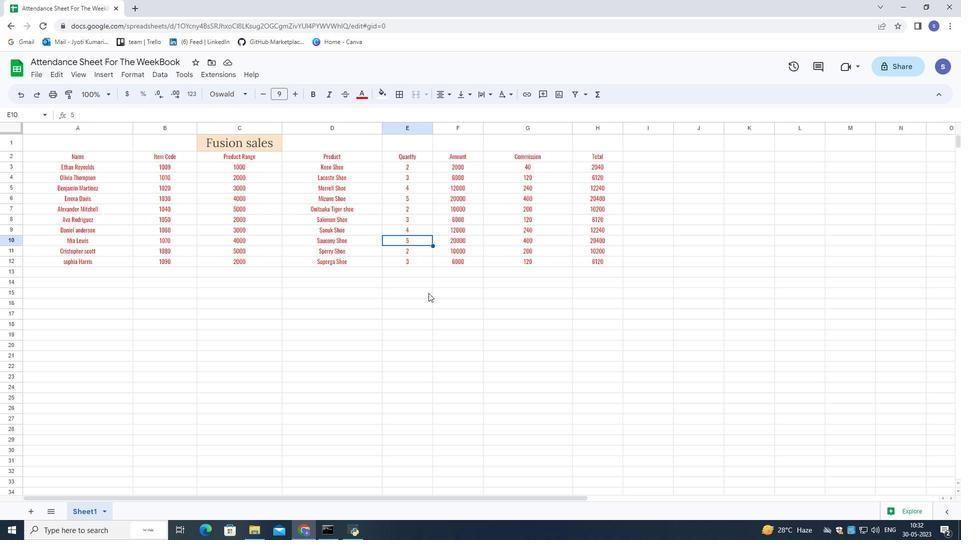
Action: Mouse moved to (428, 292)
Screenshot: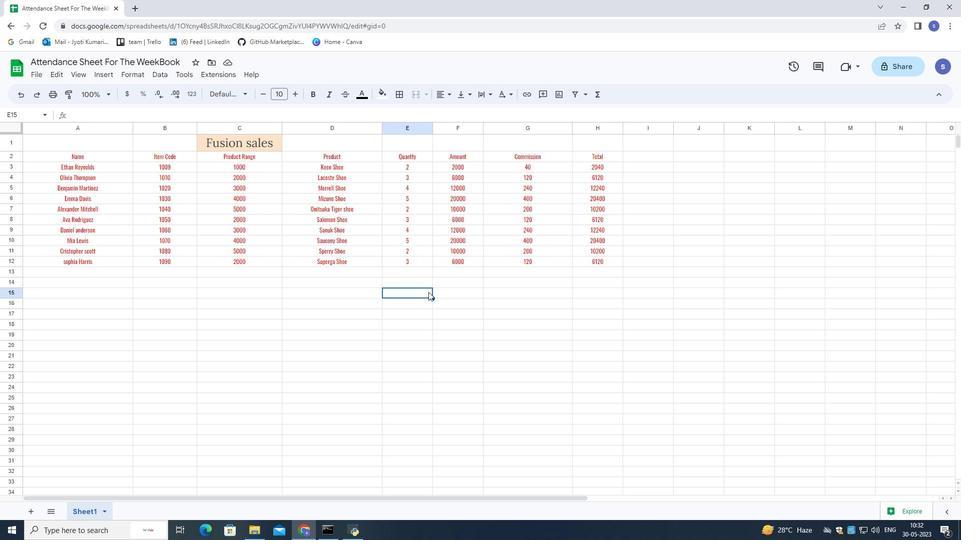 
